 Task: Add in the project TricklePlan an epic 'Agile Process Implementation'.
Action: Mouse moved to (193, 247)
Screenshot: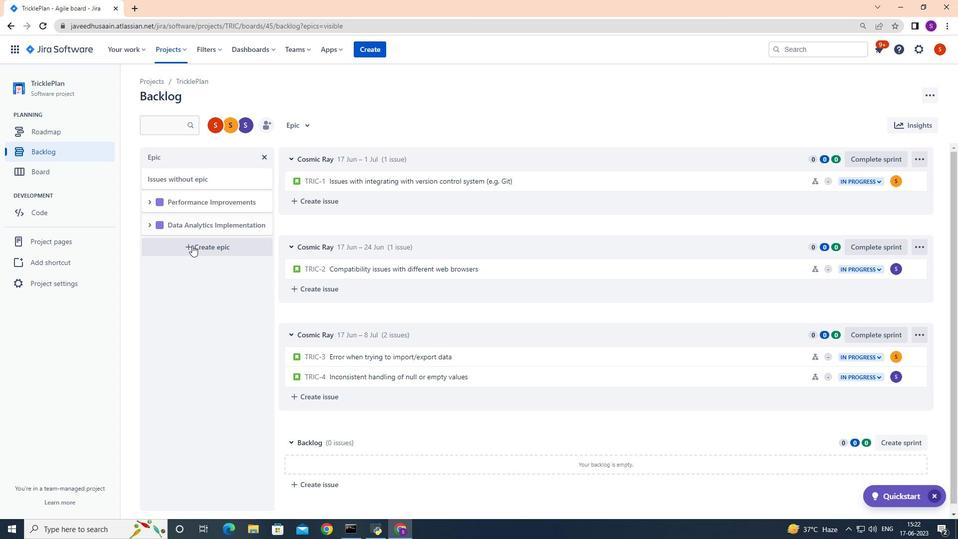 
Action: Mouse pressed left at (193, 247)
Screenshot: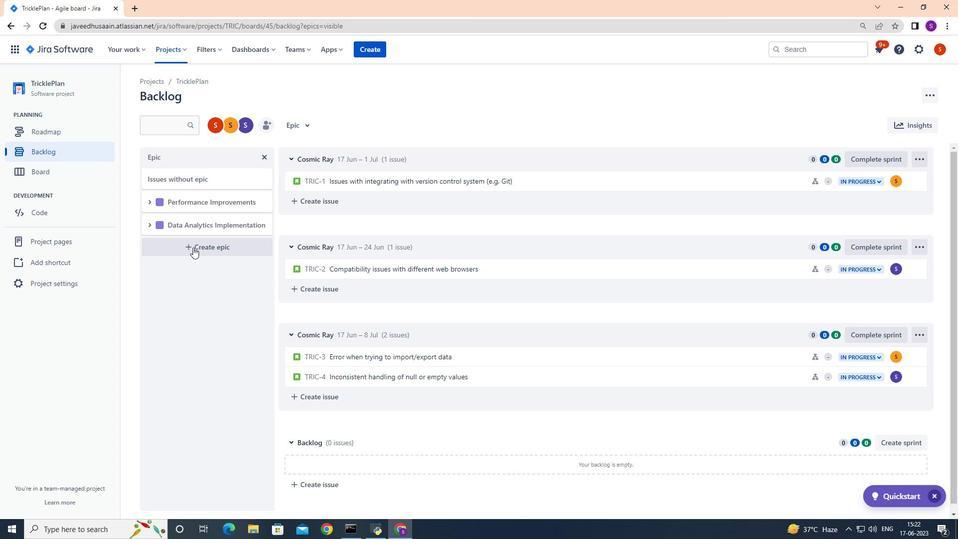 
Action: Mouse moved to (182, 243)
Screenshot: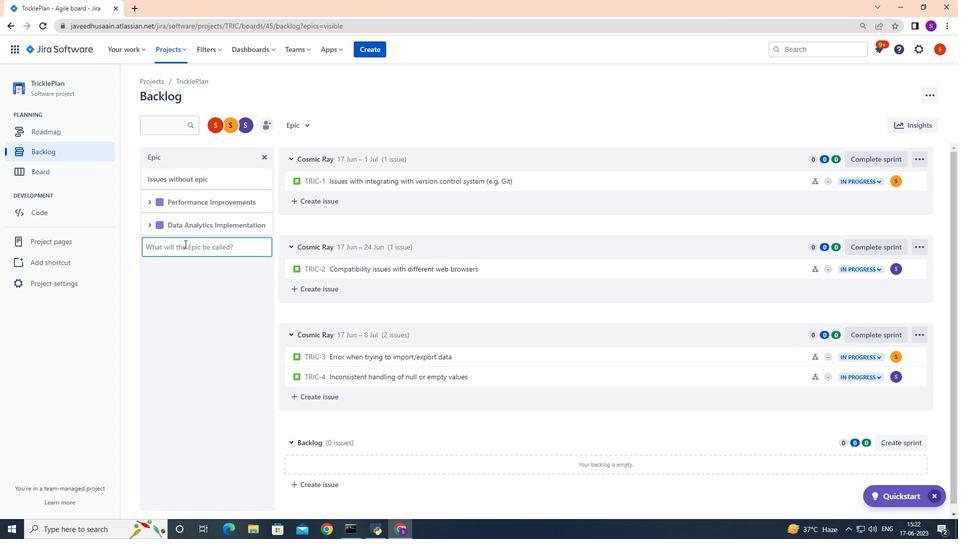 
Action: Mouse pressed left at (182, 243)
Screenshot: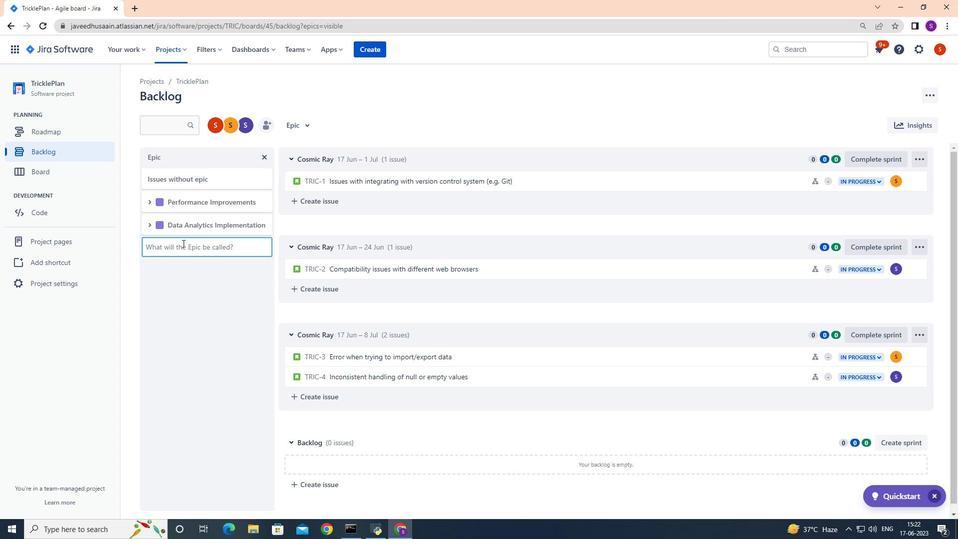 
Action: Key pressed <Key.shift>Agile<Key.space><Key.shift>Process<Key.space><Key.shift>Implementation<Key.enter>
Screenshot: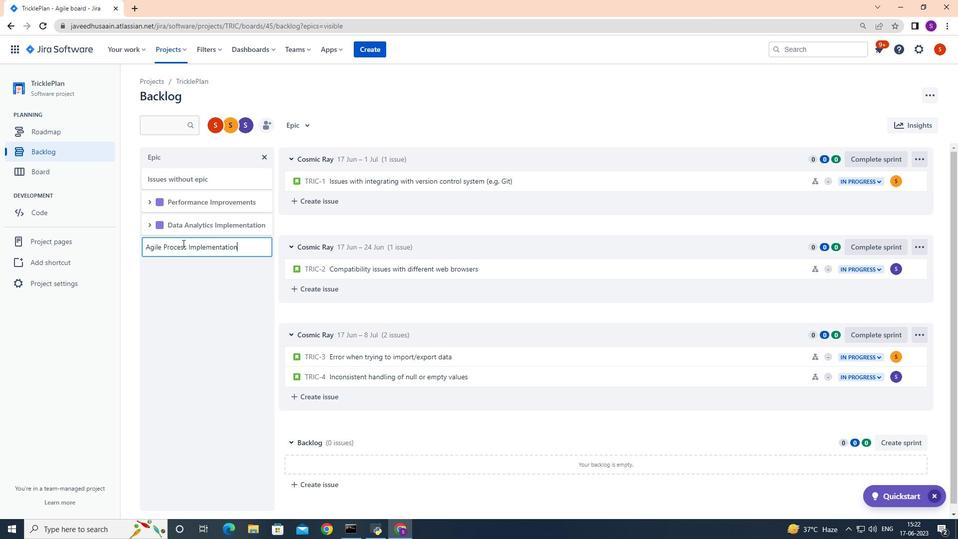 
Action: Mouse moved to (238, 265)
Screenshot: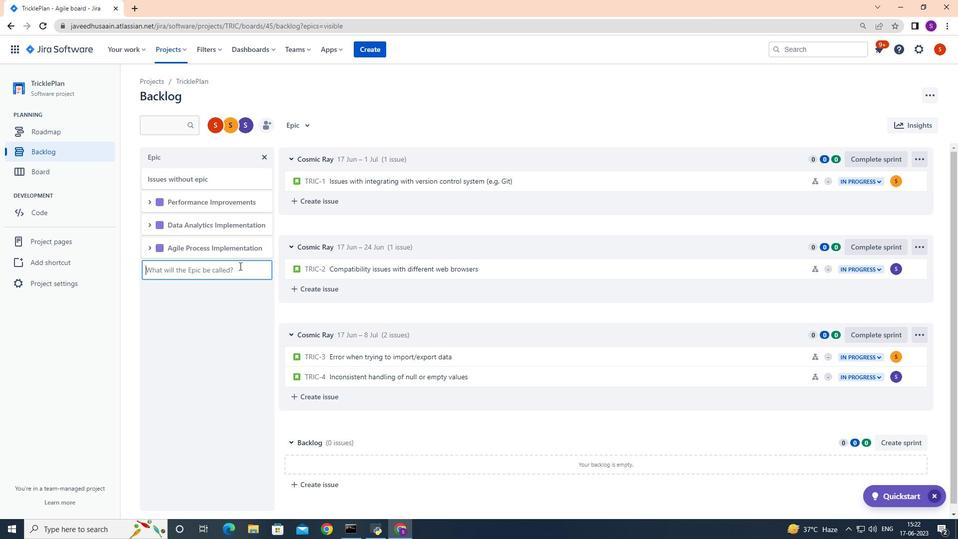 
